 Task: Enable the stream filter module "WPL playlist import".
Action: Mouse moved to (108, 15)
Screenshot: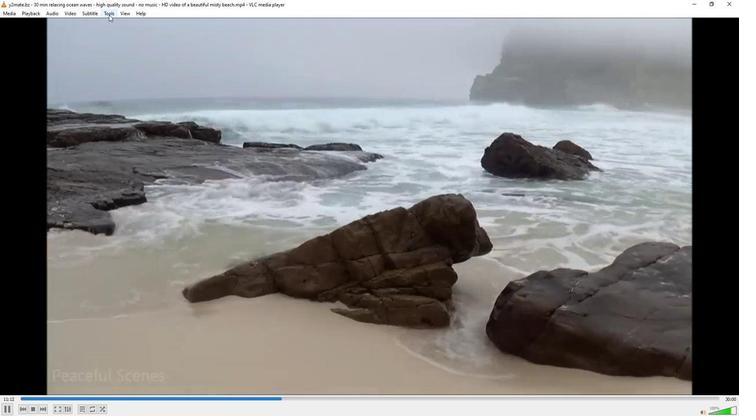 
Action: Mouse pressed left at (108, 15)
Screenshot: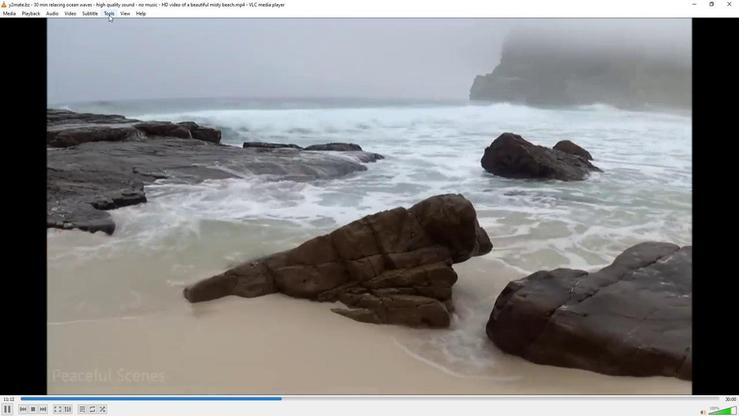 
Action: Mouse moved to (131, 105)
Screenshot: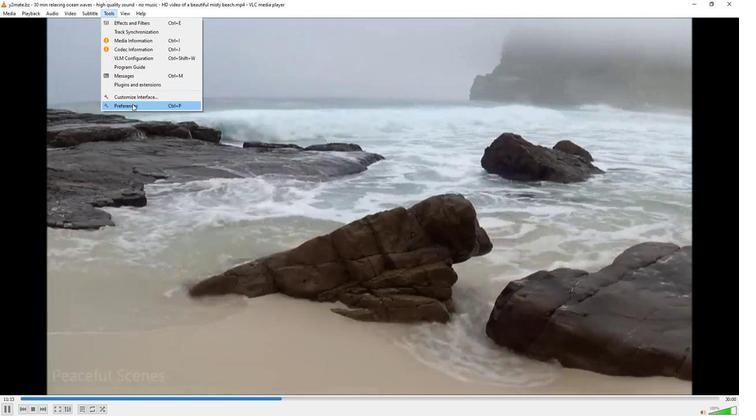 
Action: Mouse pressed left at (131, 105)
Screenshot: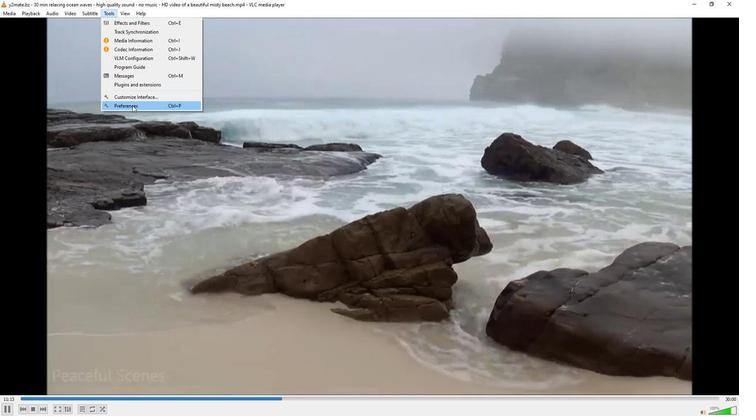 
Action: Mouse moved to (205, 321)
Screenshot: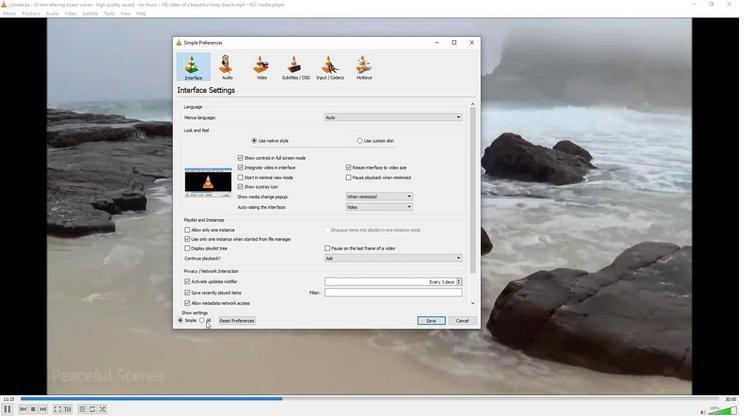 
Action: Mouse pressed left at (205, 321)
Screenshot: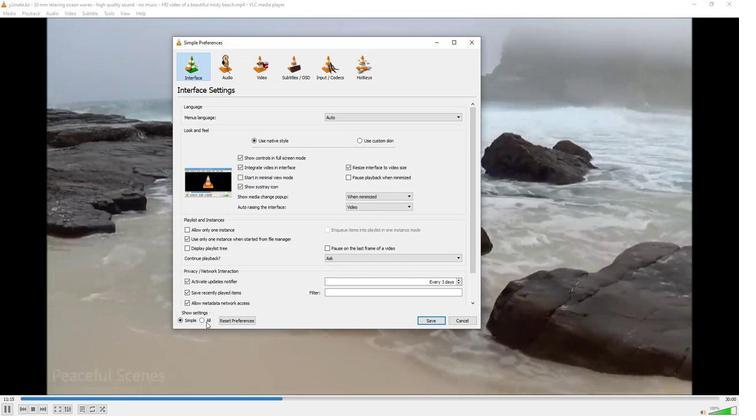 
Action: Mouse moved to (190, 212)
Screenshot: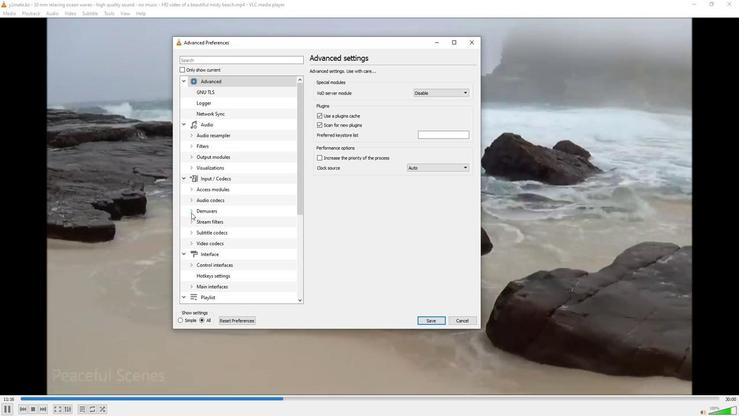 
Action: Mouse pressed left at (190, 212)
Screenshot: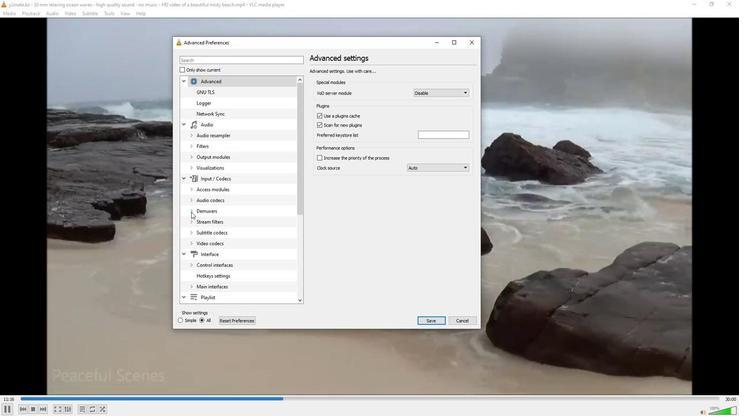 
Action: Mouse moved to (205, 240)
Screenshot: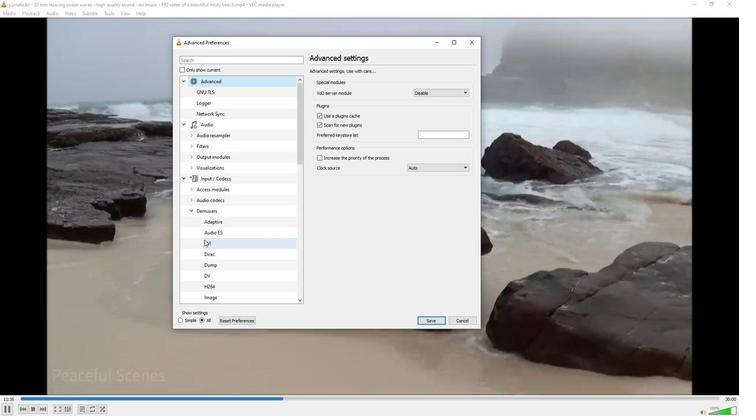 
Action: Mouse scrolled (205, 240) with delta (0, 0)
Screenshot: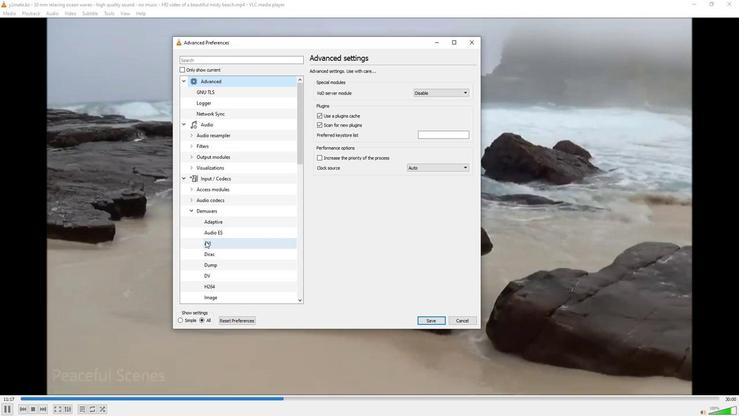 
Action: Mouse scrolled (205, 240) with delta (0, 0)
Screenshot: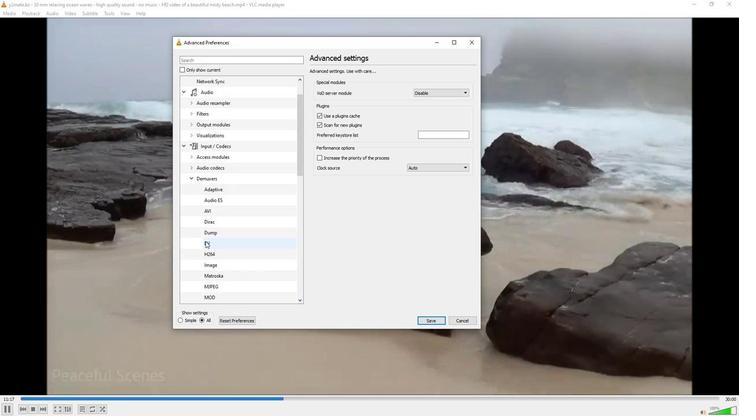 
Action: Mouse scrolled (205, 240) with delta (0, 0)
Screenshot: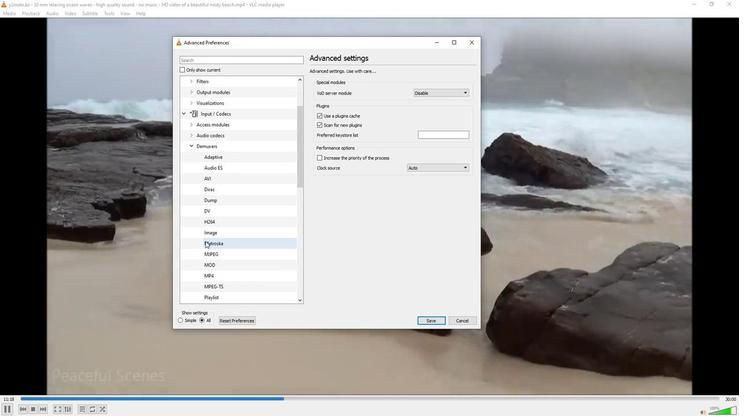 
Action: Mouse scrolled (205, 240) with delta (0, 0)
Screenshot: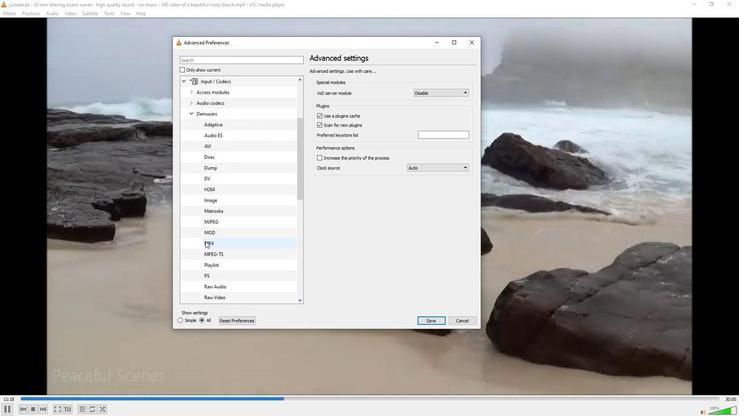 
Action: Mouse scrolled (205, 240) with delta (0, 0)
Screenshot: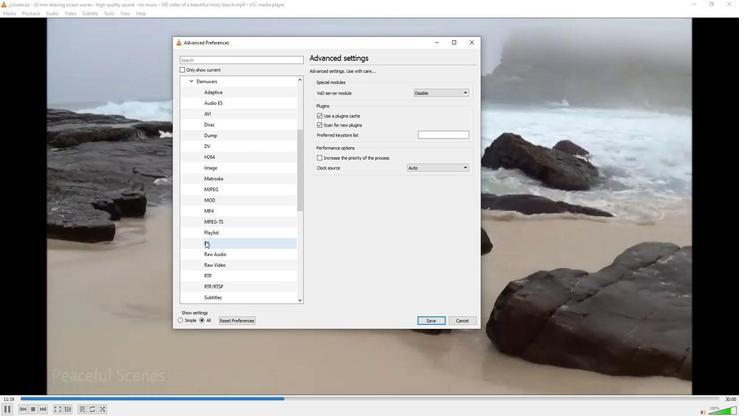 
Action: Mouse moved to (223, 285)
Screenshot: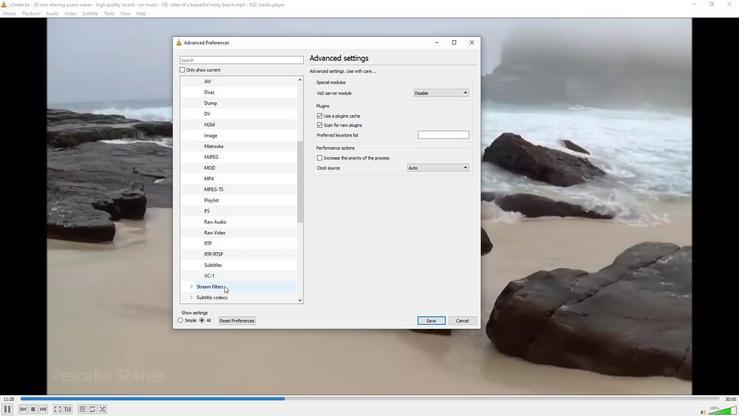 
Action: Mouse pressed left at (223, 285)
Screenshot: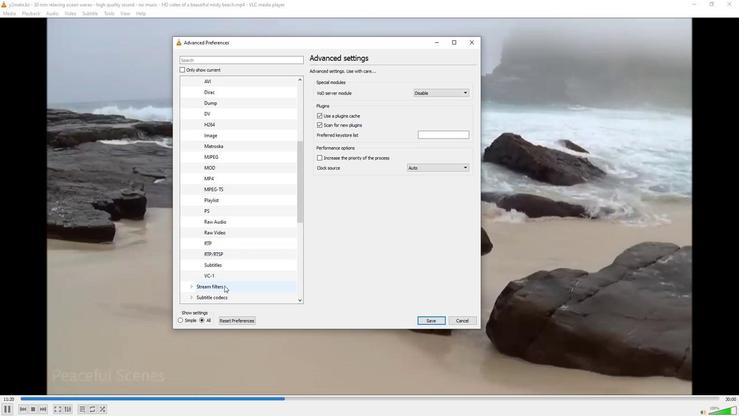 
Action: Mouse moved to (396, 198)
Screenshot: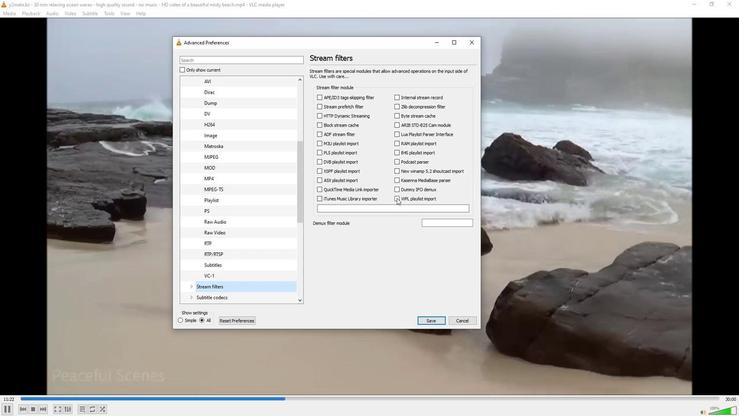 
Action: Mouse pressed left at (396, 198)
Screenshot: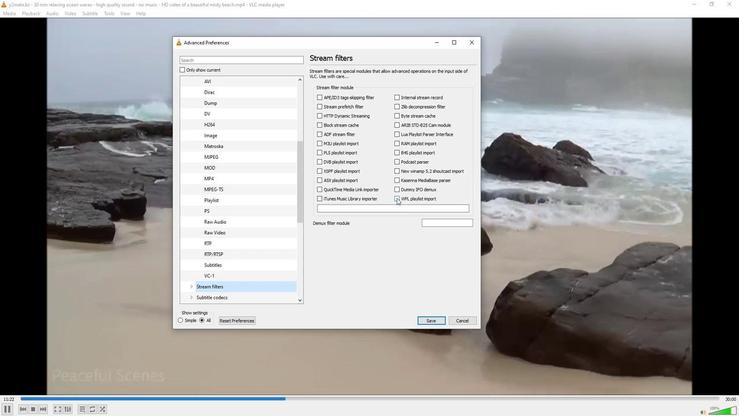 
Action: Mouse moved to (385, 192)
Screenshot: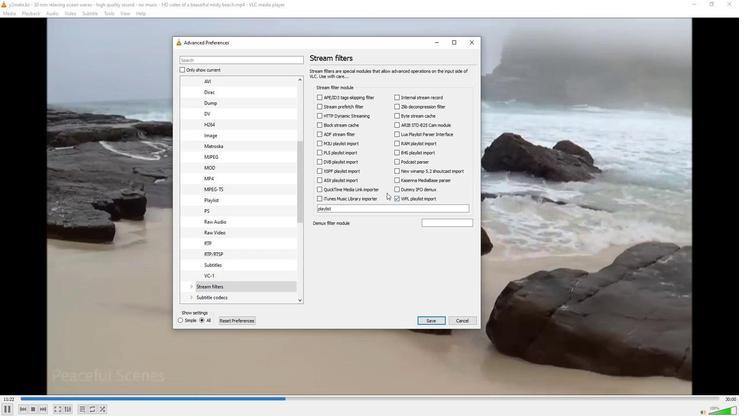 
